Task: Mark as unread   from Email0097 with a subject Subject0094
Action: Mouse moved to (422, 446)
Screenshot: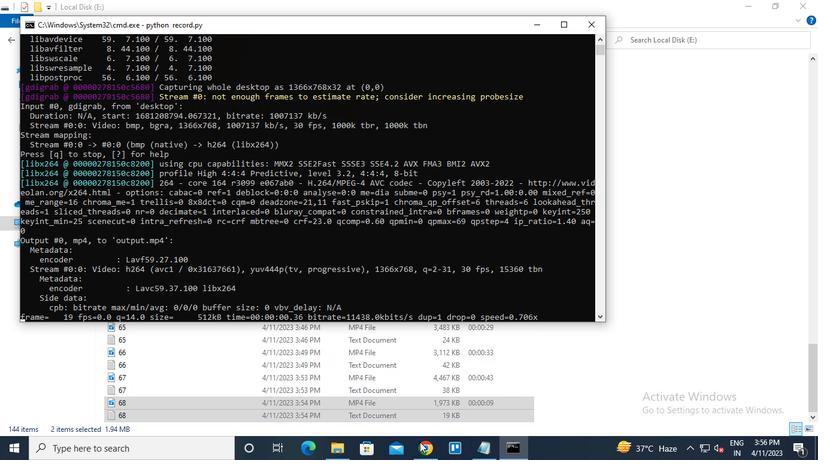 
Action: Mouse pressed left at (422, 446)
Screenshot: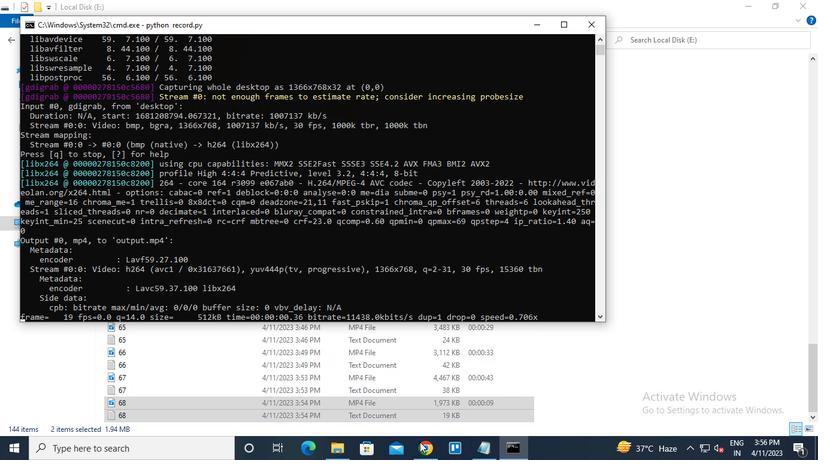 
Action: Mouse moved to (260, 173)
Screenshot: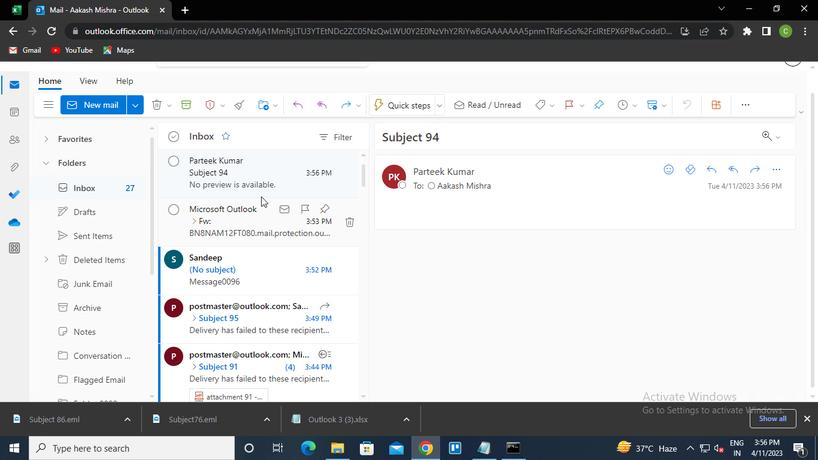 
Action: Mouse pressed left at (260, 173)
Screenshot: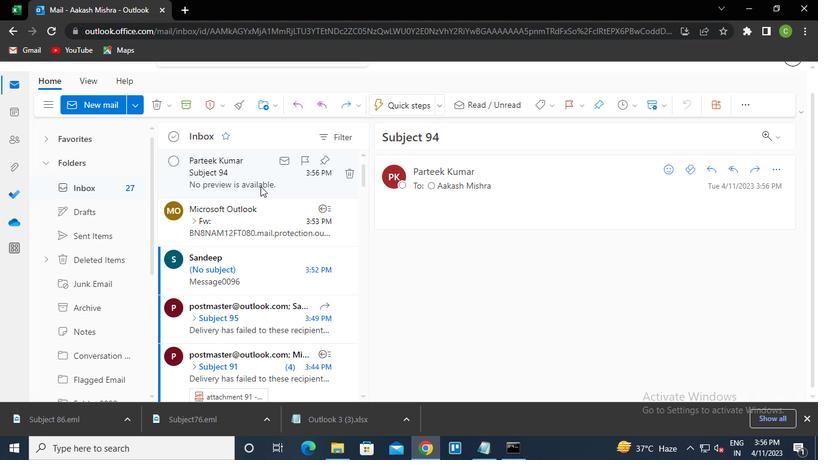 
Action: Mouse moved to (284, 161)
Screenshot: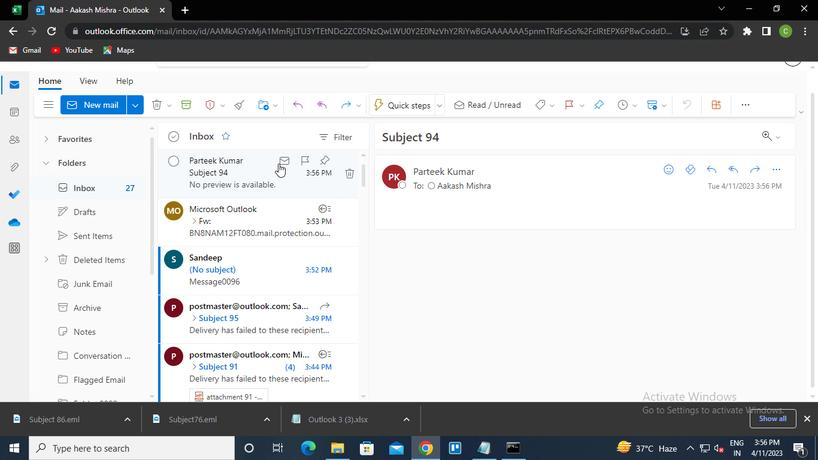 
Action: Mouse pressed left at (284, 161)
Screenshot: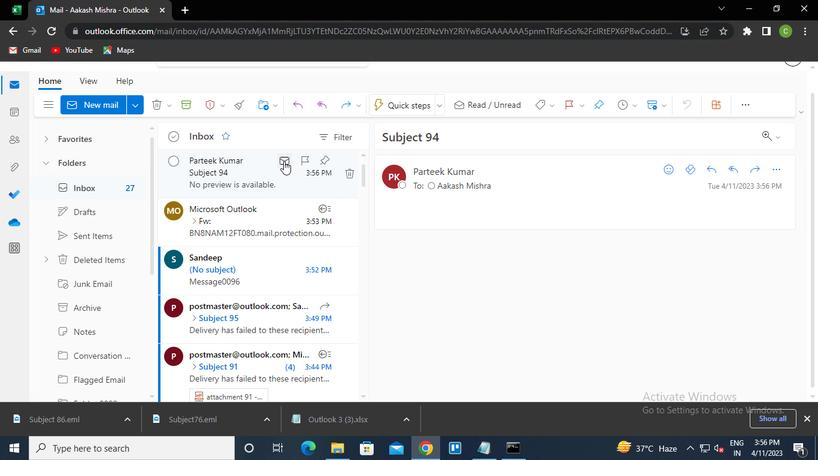 
Action: Mouse moved to (508, 456)
Screenshot: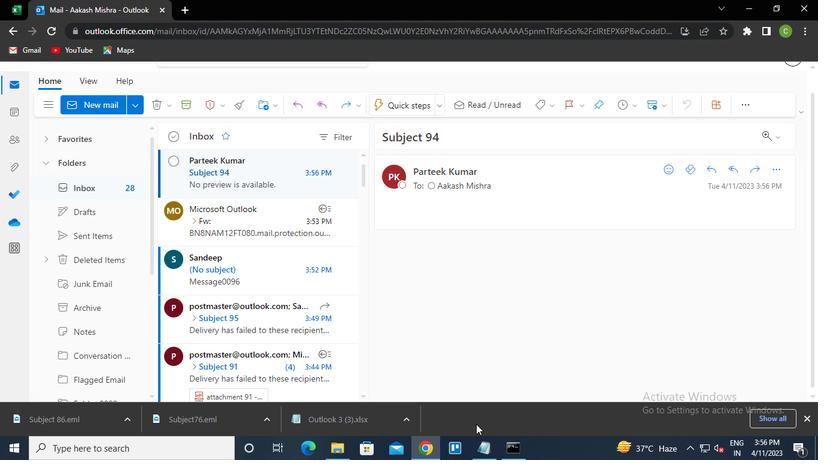 
Action: Mouse pressed left at (508, 456)
Screenshot: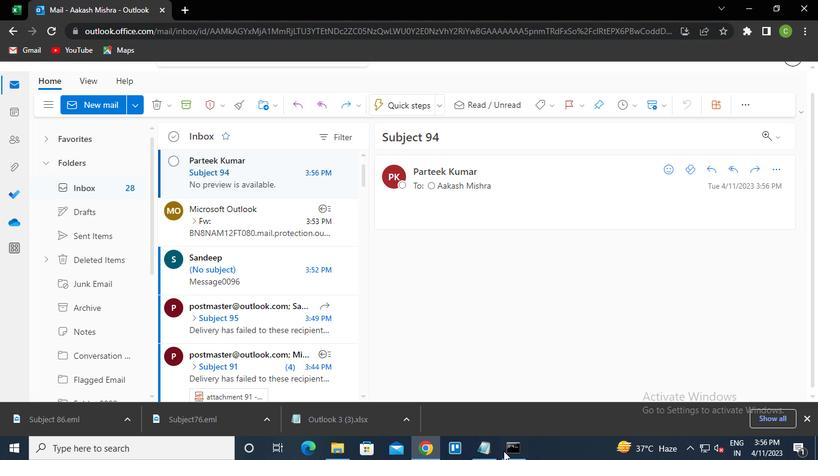 
Action: Mouse moved to (592, 25)
Screenshot: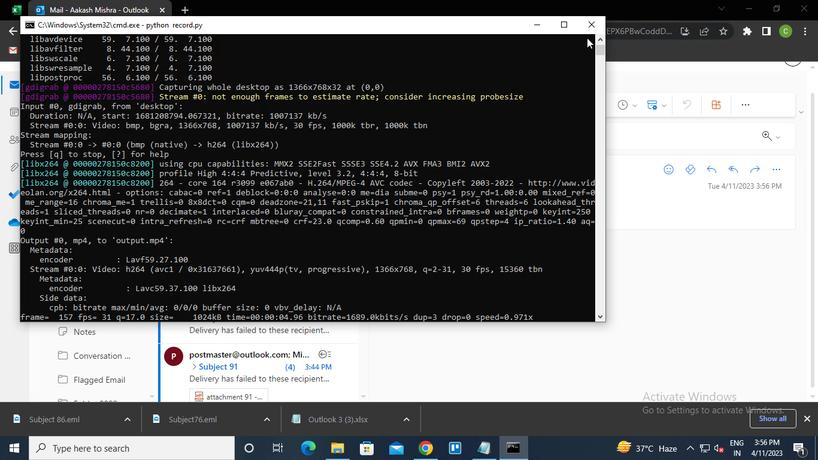 
Action: Mouse pressed left at (592, 25)
Screenshot: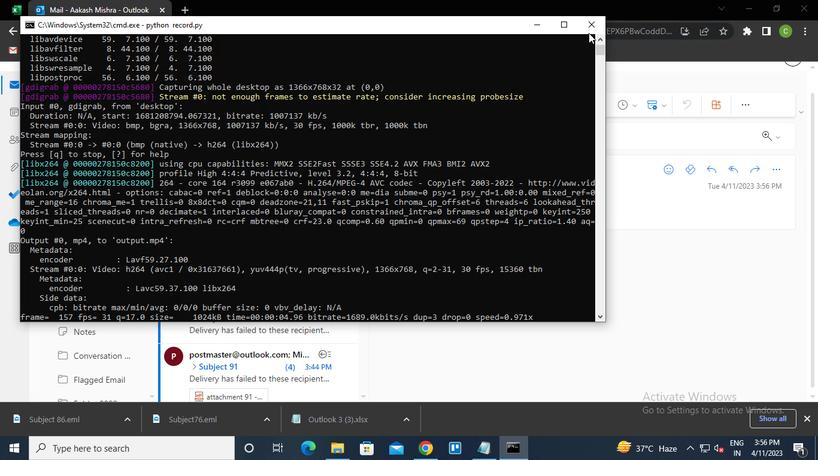 
